 Task: Flag   from Email0007 with a subject Subject0004
Action: Mouse moved to (547, 25)
Screenshot: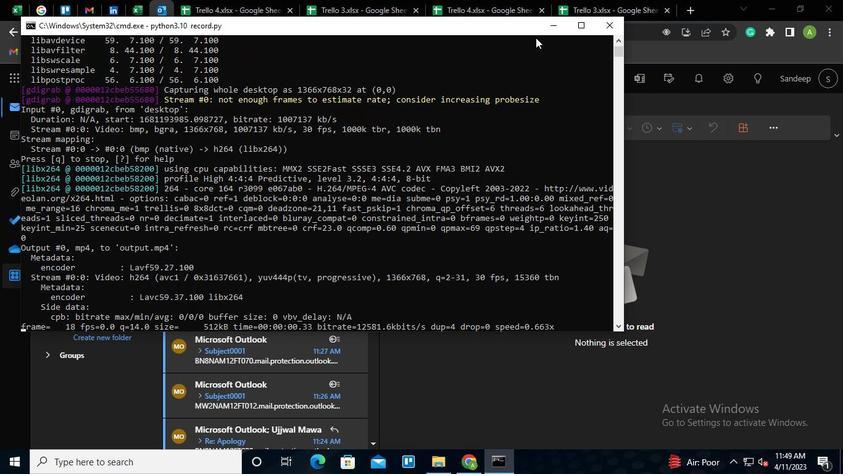 
Action: Mouse pressed left at (547, 25)
Screenshot: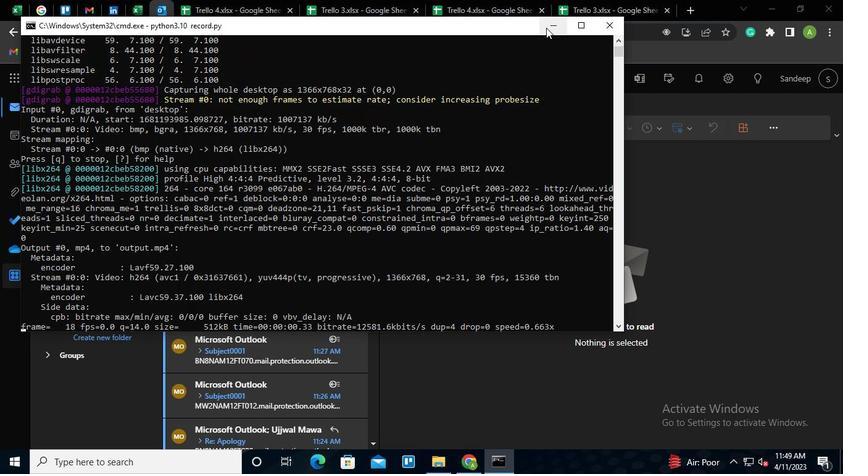 
Action: Mouse moved to (316, 179)
Screenshot: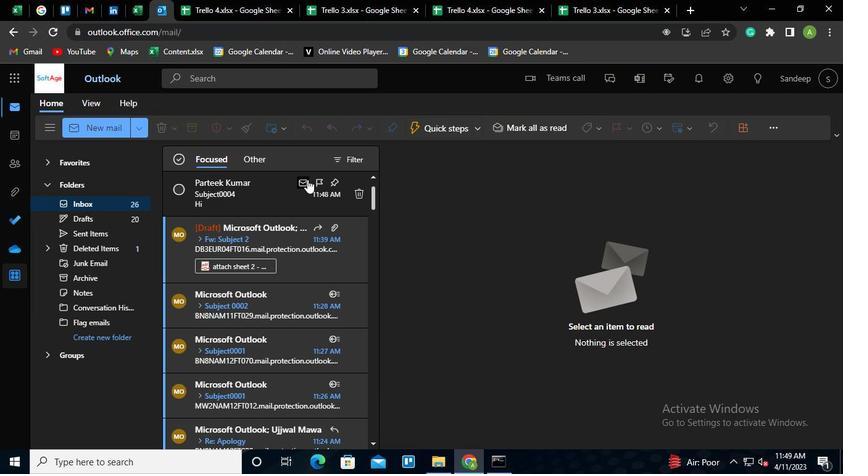 
Action: Mouse pressed left at (316, 179)
Screenshot: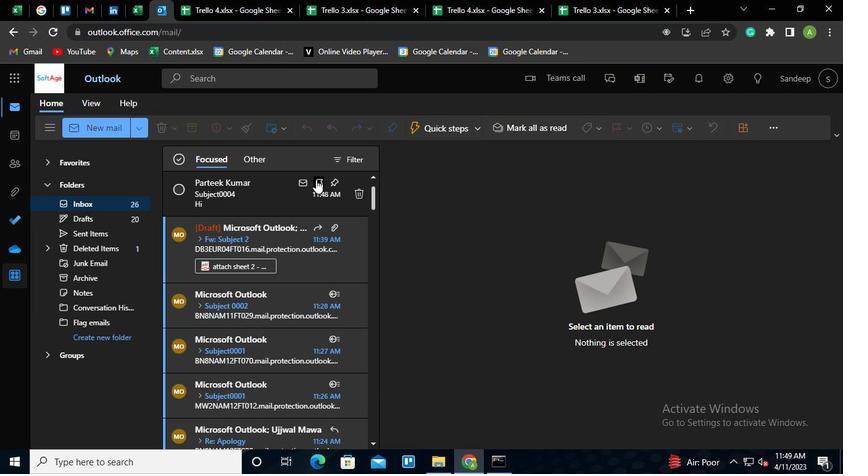 
Action: Mouse moved to (497, 461)
Screenshot: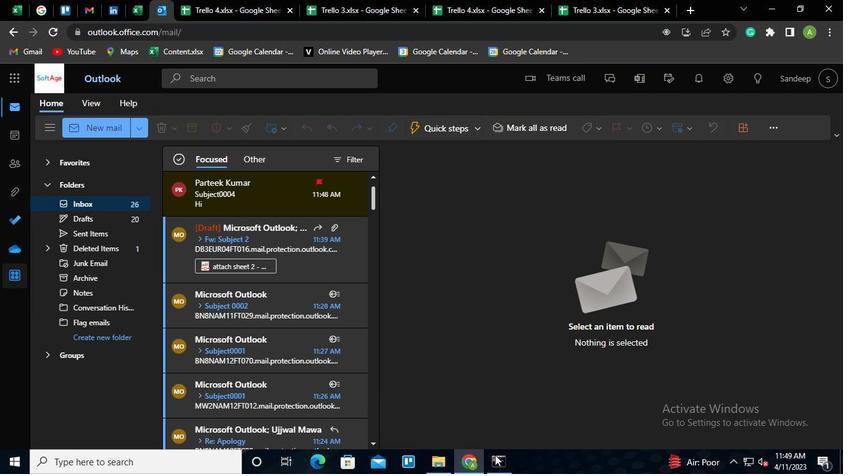 
Action: Mouse pressed left at (497, 461)
Screenshot: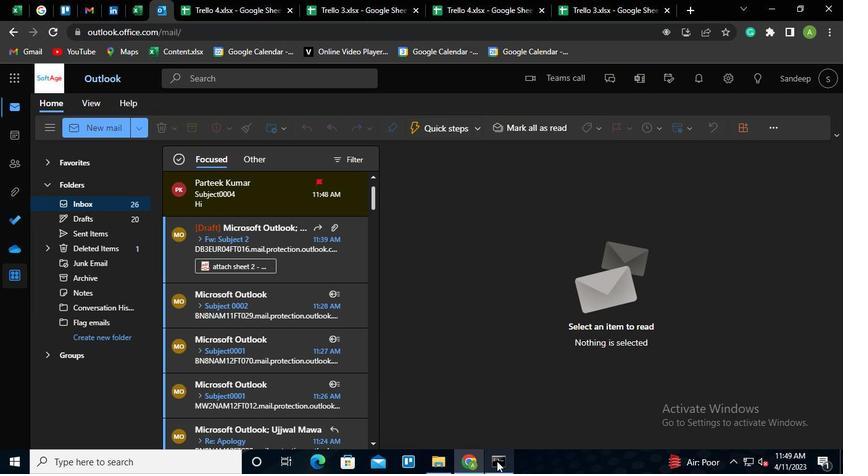 
Action: Mouse moved to (611, 25)
Screenshot: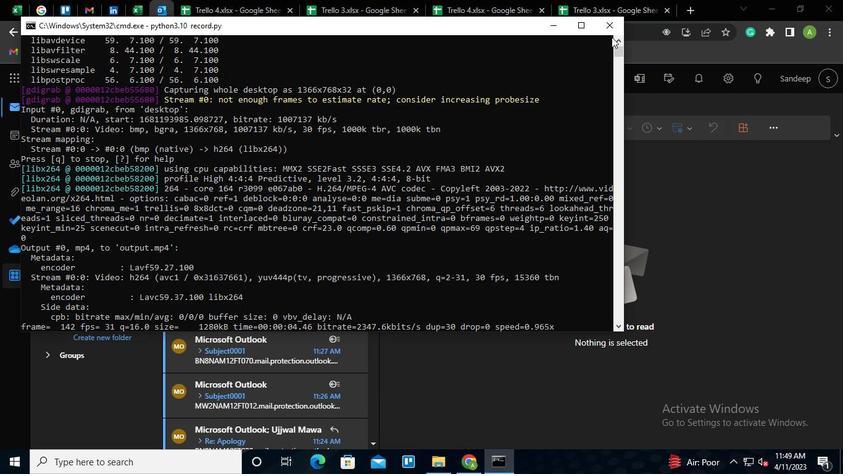 
Action: Mouse pressed left at (611, 25)
Screenshot: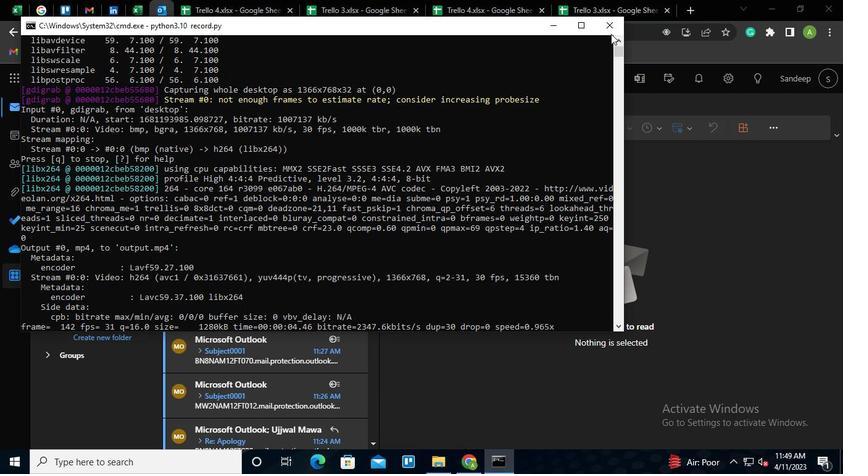 
Action: Mouse moved to (611, 29)
Screenshot: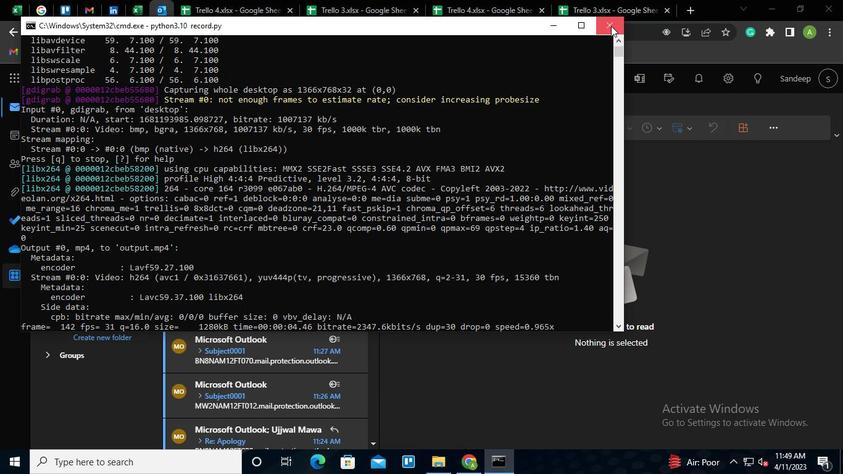 
